 Task: Put to https://trello.com/b/Sd17yud3/knowledge-sharing/butler/card-buttons/new
Action: Mouse moved to (1011, 108)
Screenshot: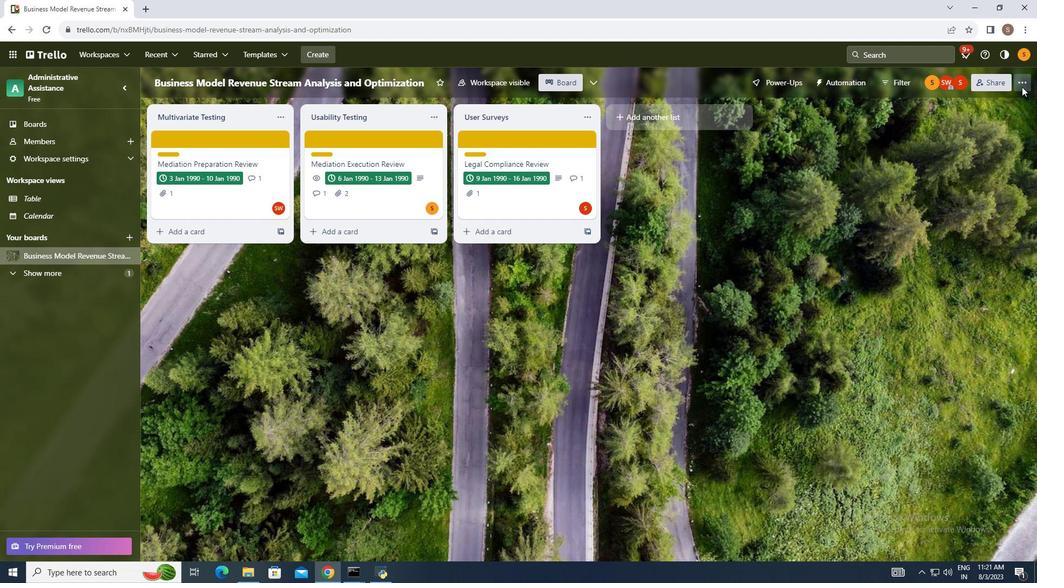 
Action: Mouse pressed left at (1011, 108)
Screenshot: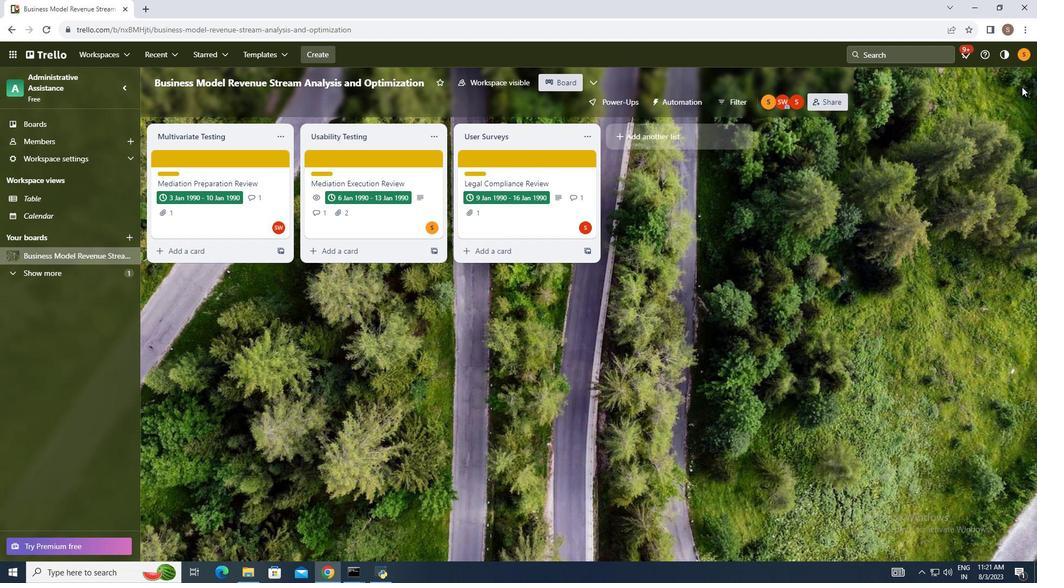 
Action: Mouse moved to (916, 248)
Screenshot: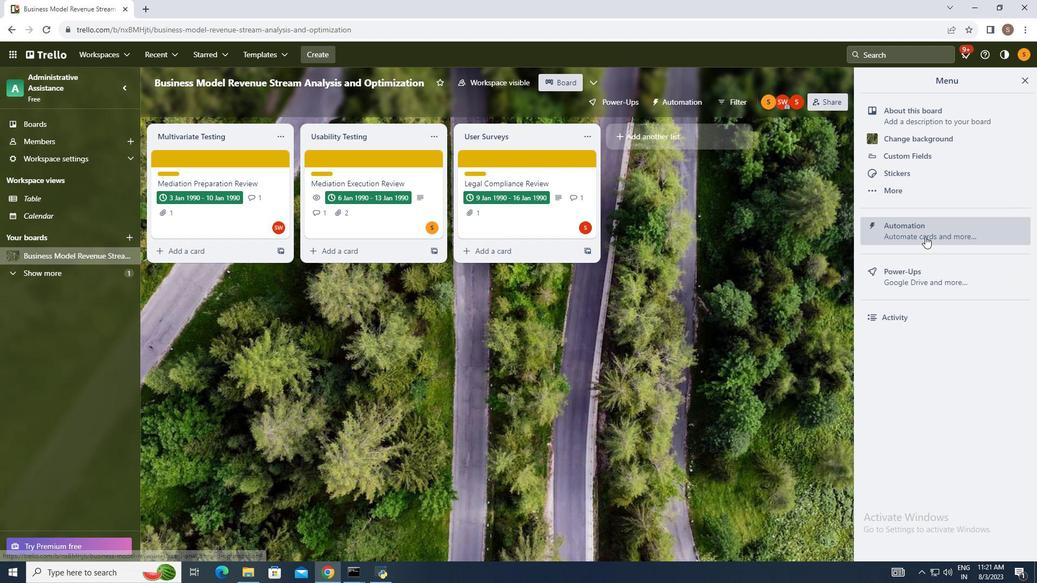 
Action: Mouse pressed left at (916, 248)
Screenshot: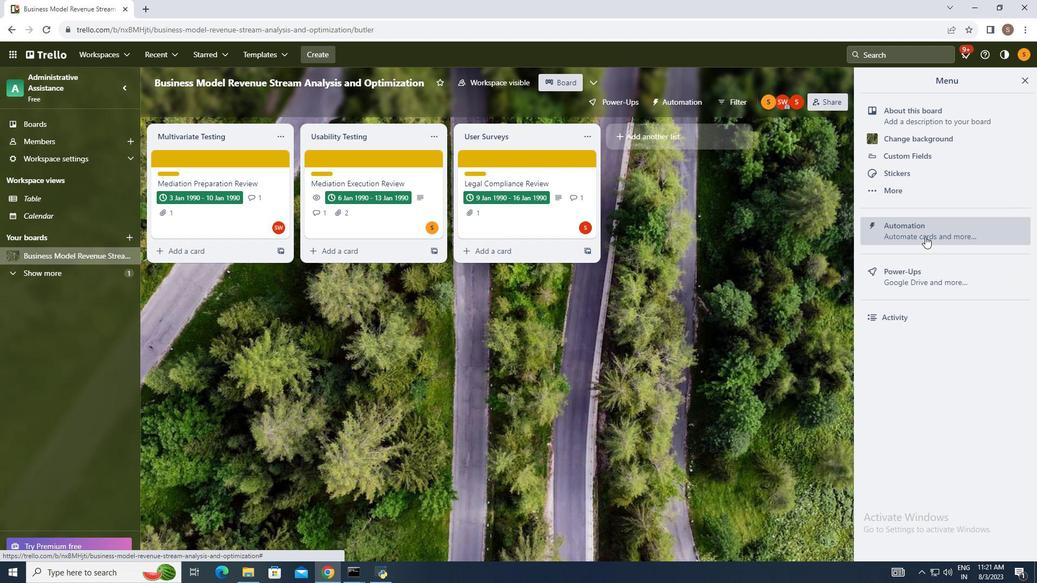 
Action: Mouse moved to (209, 285)
Screenshot: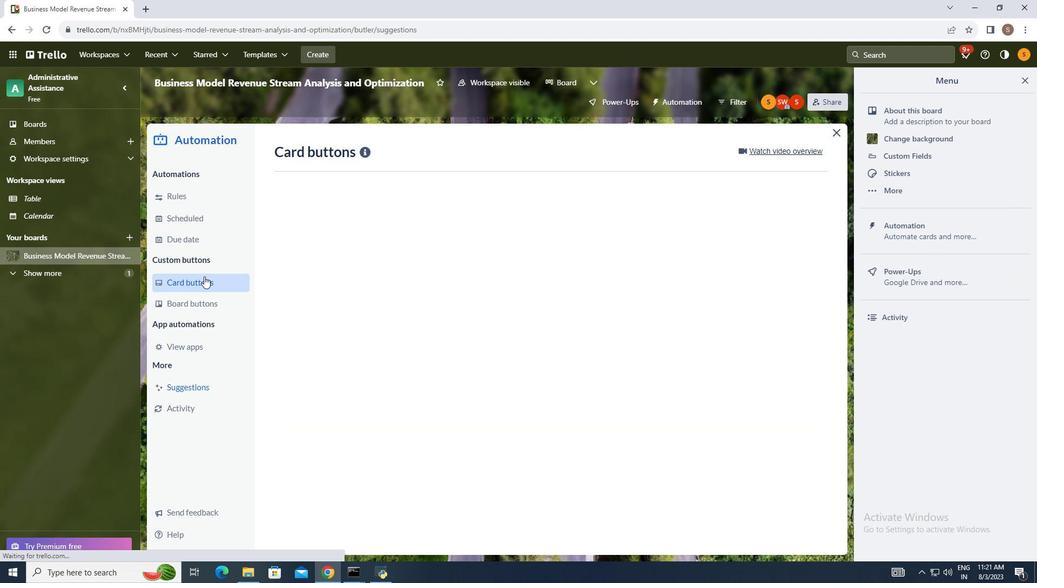 
Action: Mouse pressed left at (209, 285)
Screenshot: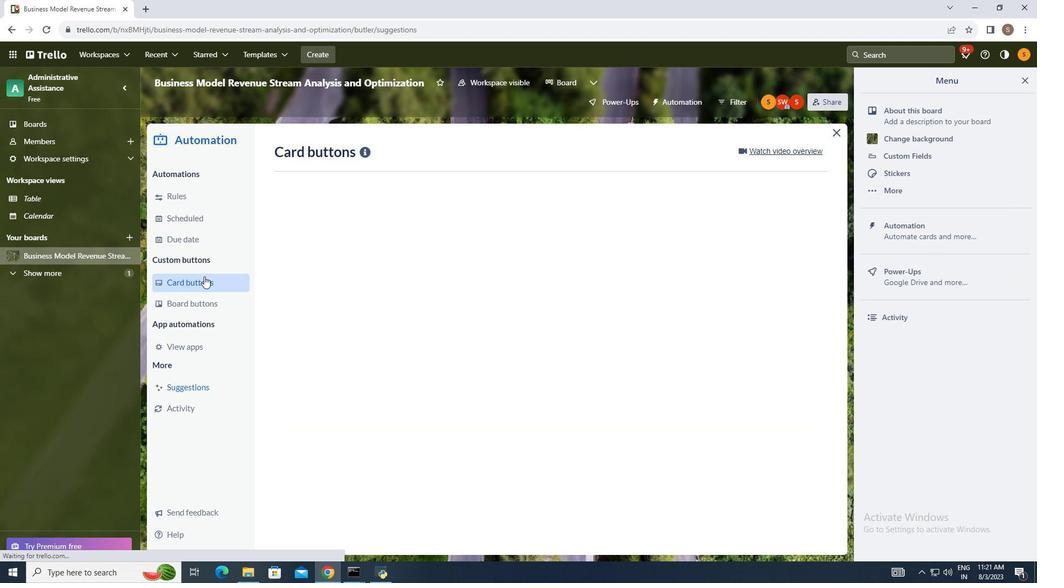 
Action: Mouse moved to (791, 172)
Screenshot: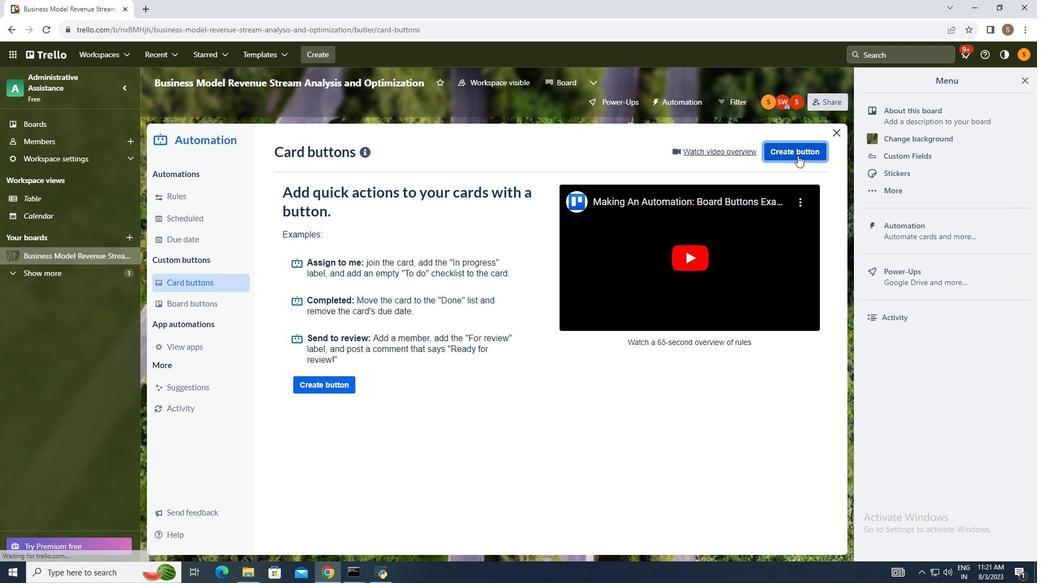 
Action: Mouse pressed left at (791, 172)
Screenshot: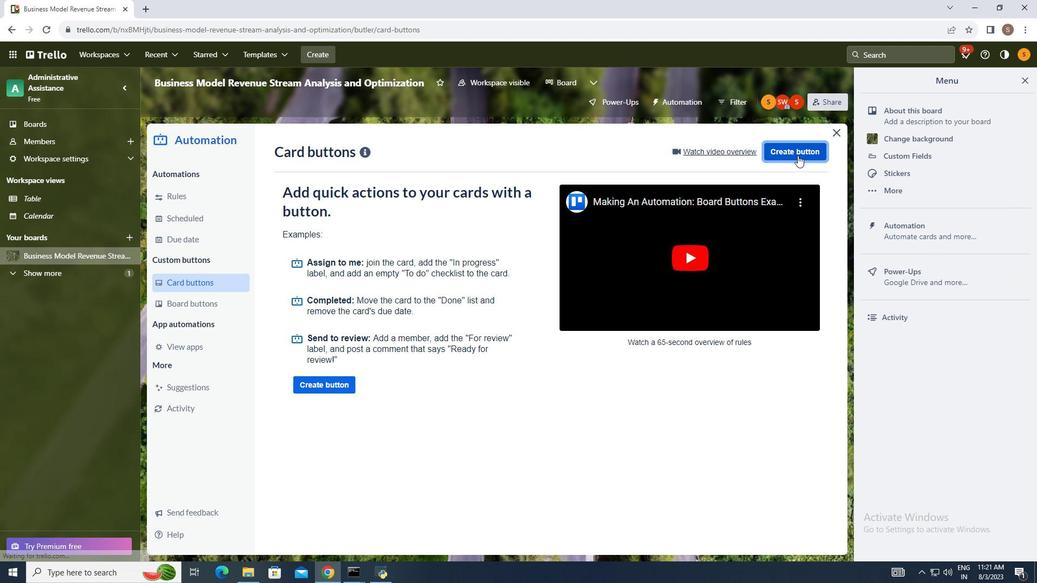 
Action: Mouse moved to (536, 304)
Screenshot: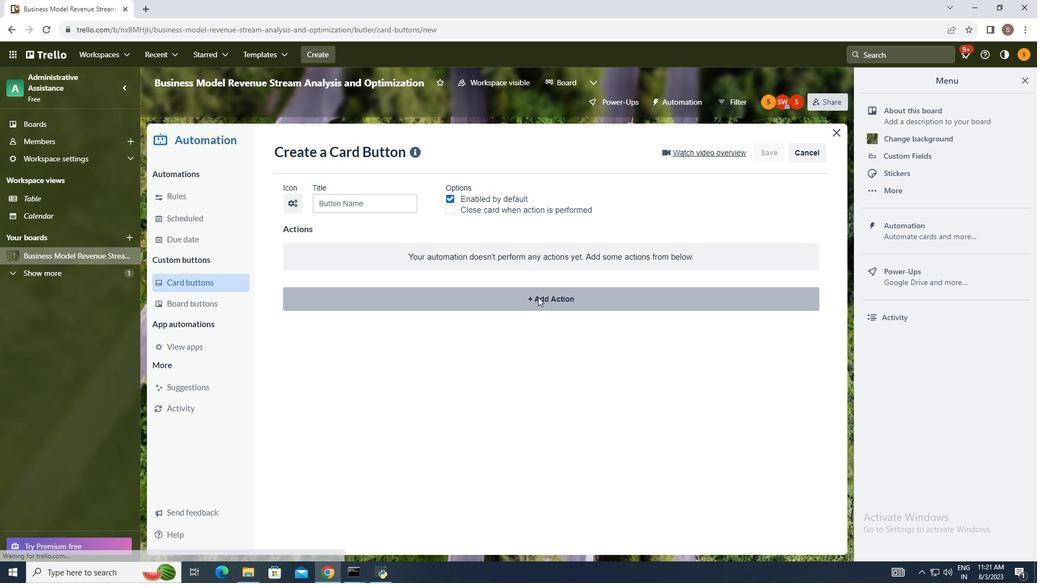 
Action: Mouse pressed left at (536, 304)
Screenshot: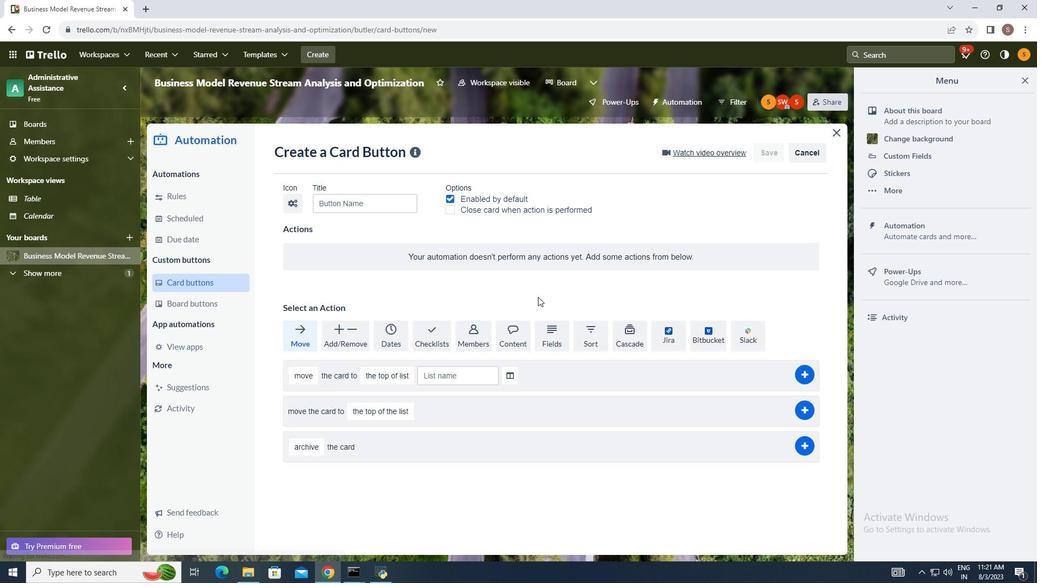 
Action: Mouse moved to (512, 337)
Screenshot: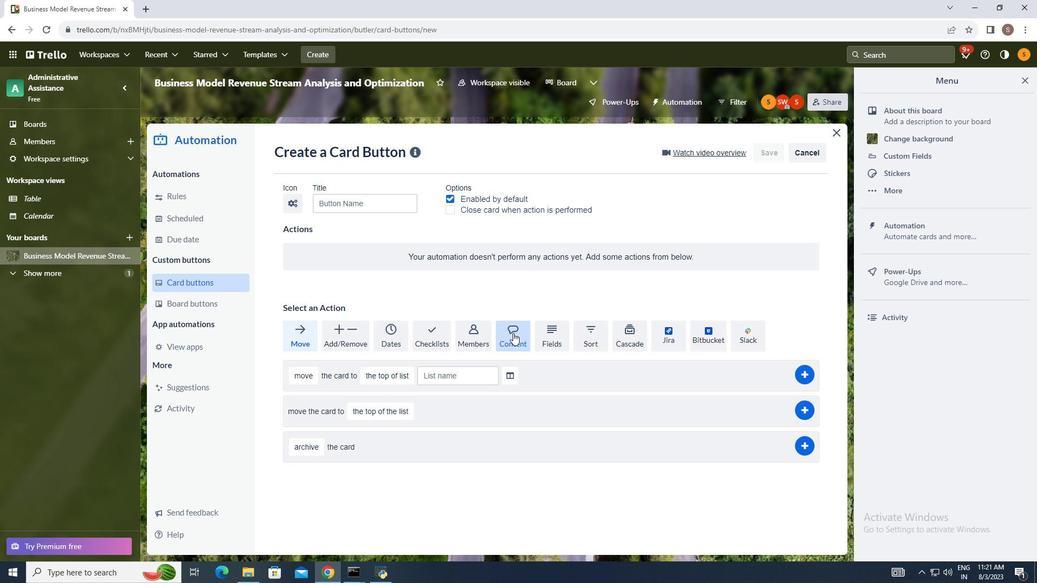 
Action: Mouse pressed left at (512, 337)
Screenshot: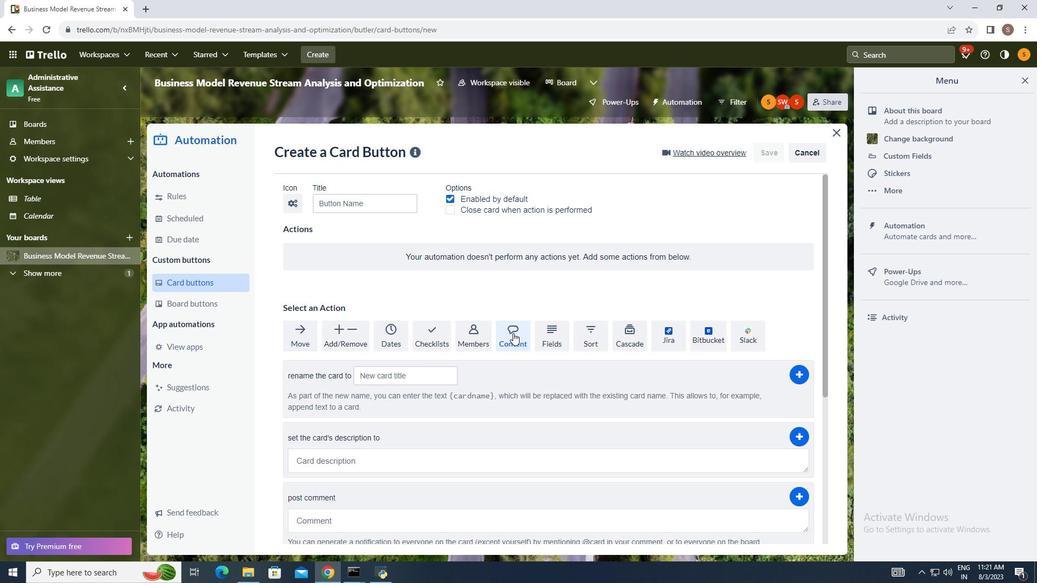 
Action: Mouse moved to (515, 356)
Screenshot: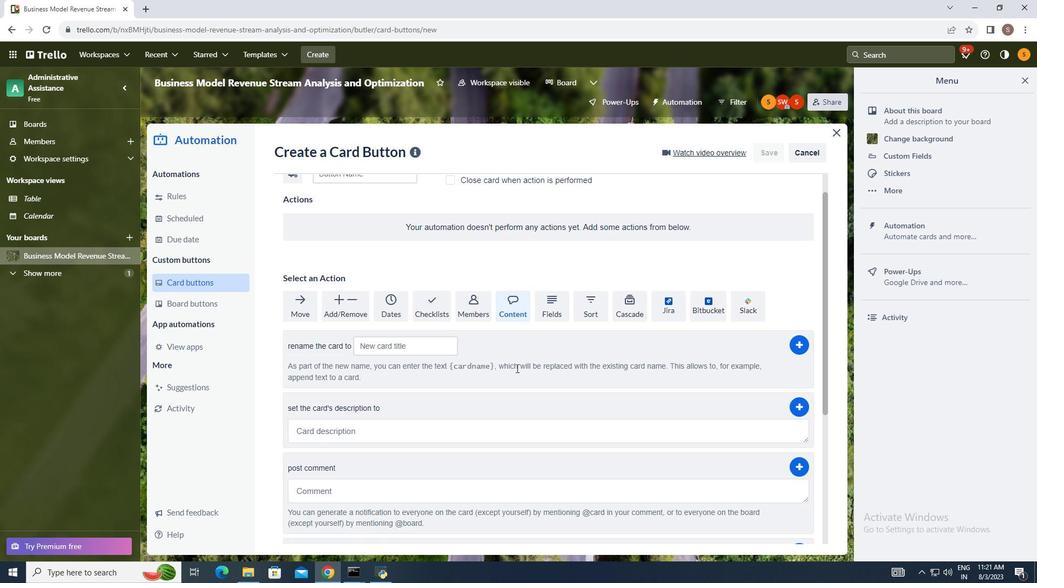 
Action: Mouse scrolled (515, 357) with delta (0, 0)
Screenshot: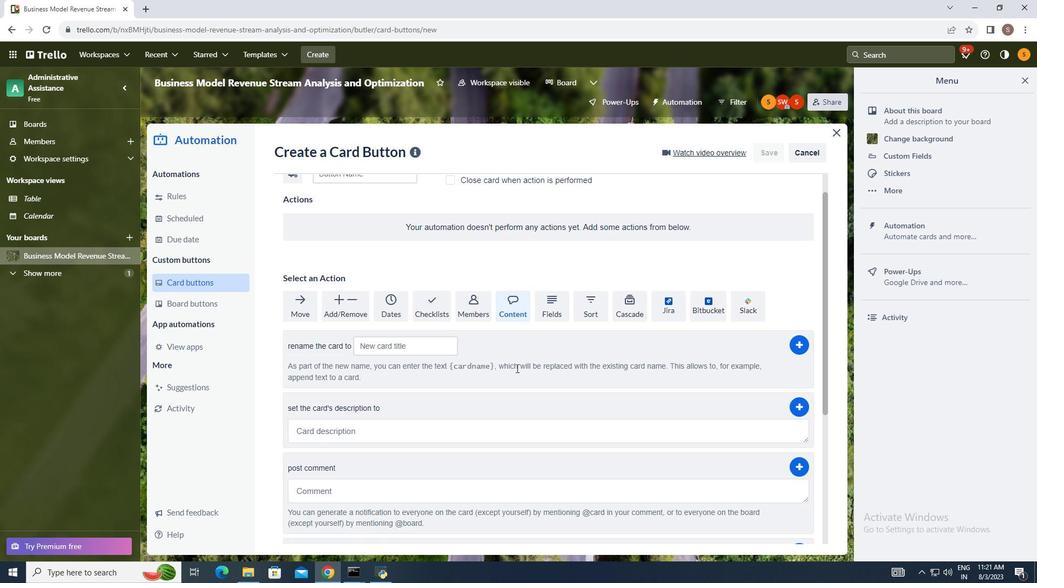 
Action: Mouse moved to (515, 359)
Screenshot: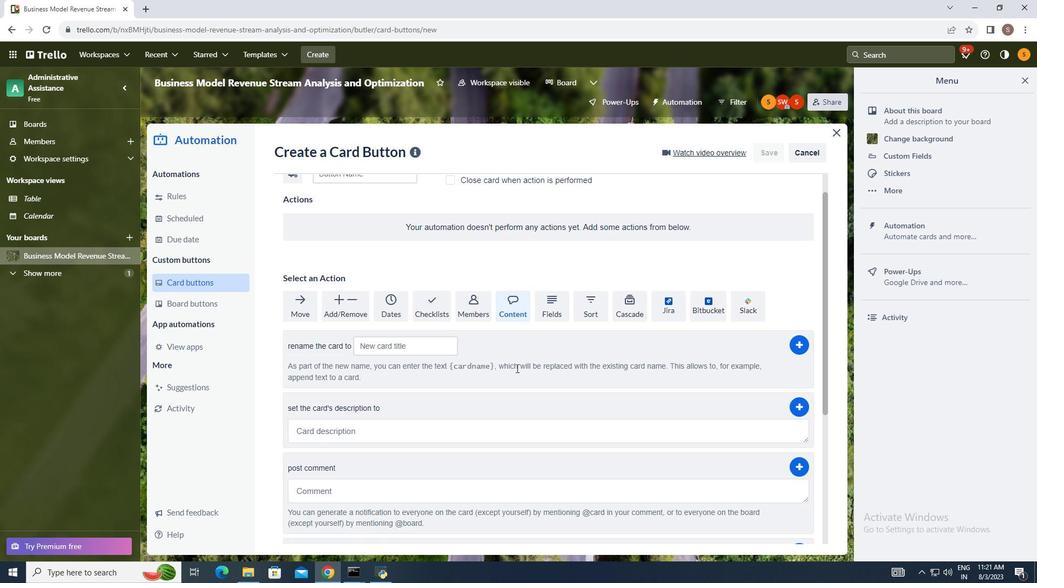
Action: Mouse scrolled (515, 358) with delta (0, 0)
Screenshot: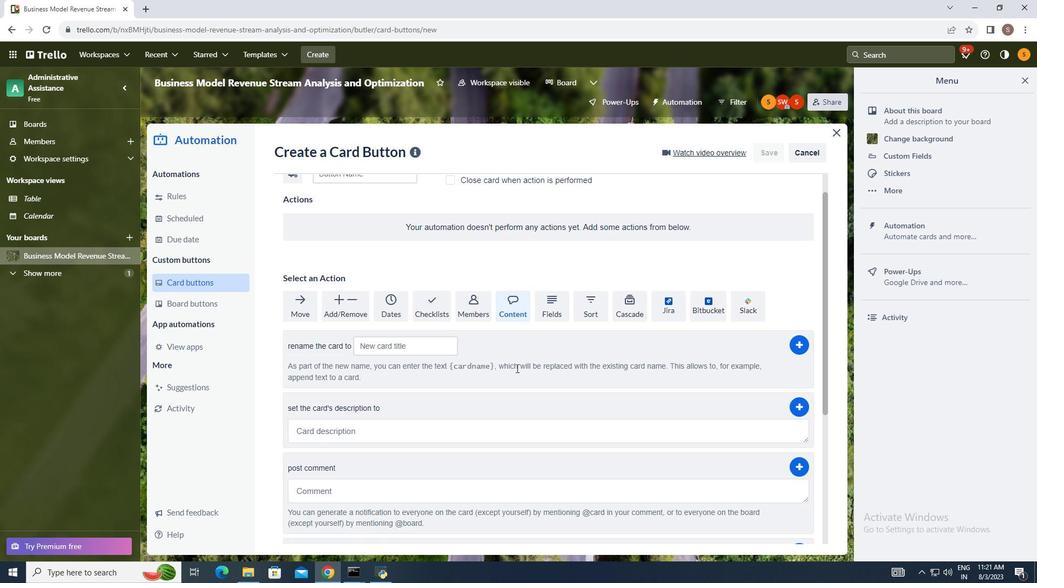 
Action: Mouse moved to (515, 366)
Screenshot: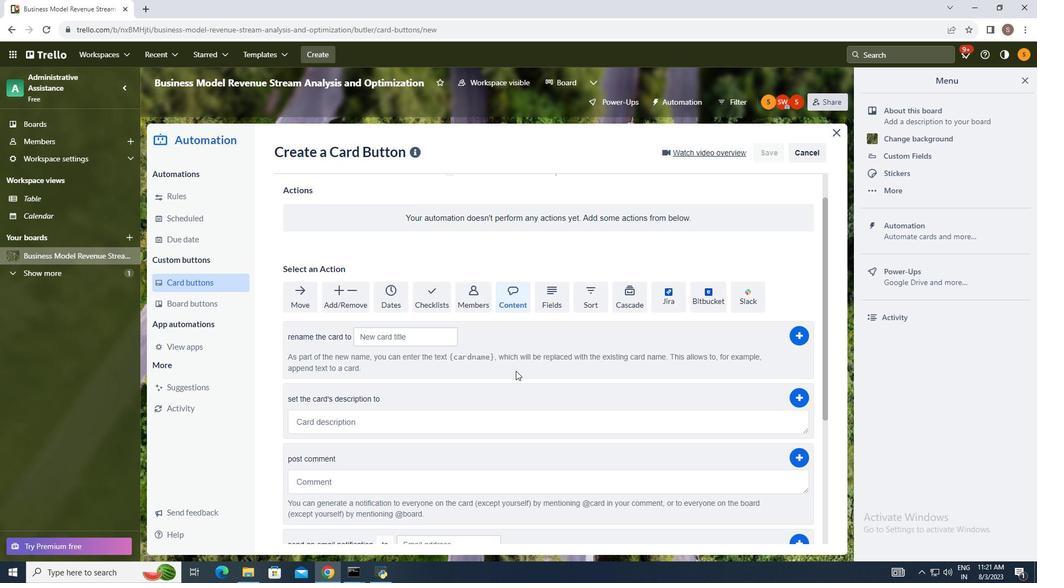 
Action: Mouse scrolled (515, 366) with delta (0, 0)
Screenshot: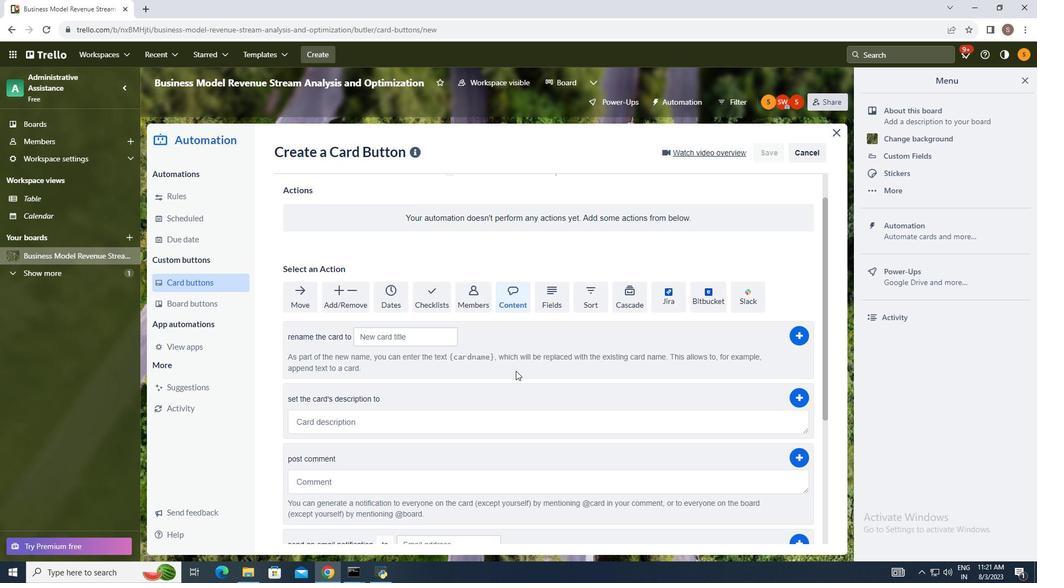 
Action: Mouse moved to (515, 369)
Screenshot: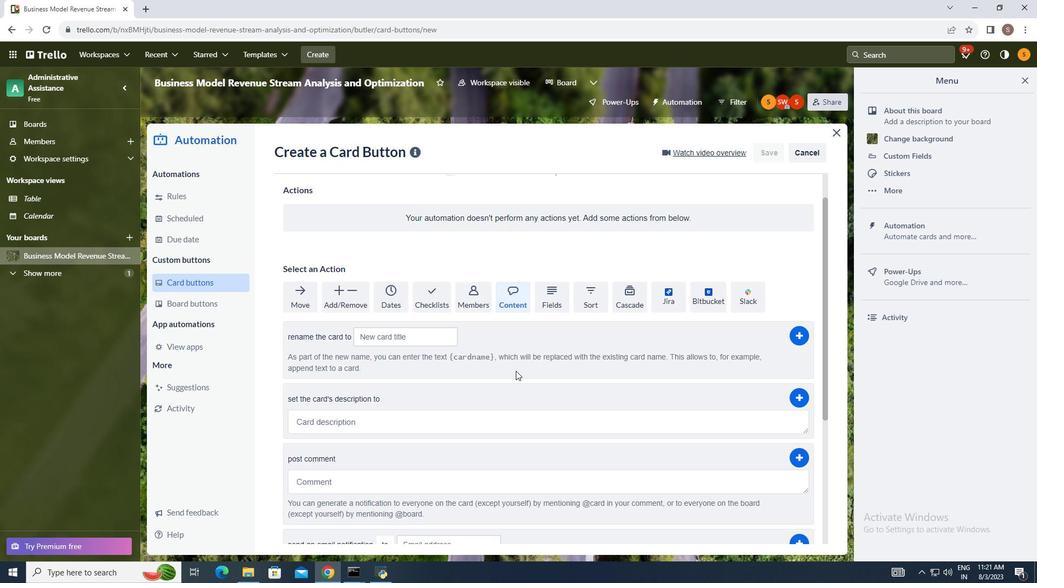 
Action: Mouse scrolled (515, 369) with delta (0, 0)
Screenshot: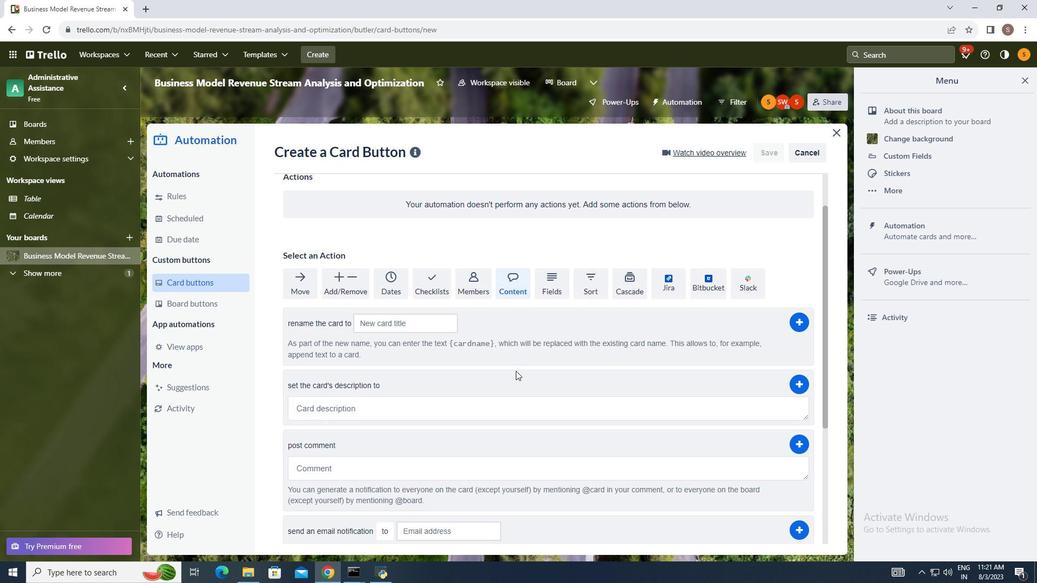 
Action: Mouse moved to (512, 383)
Screenshot: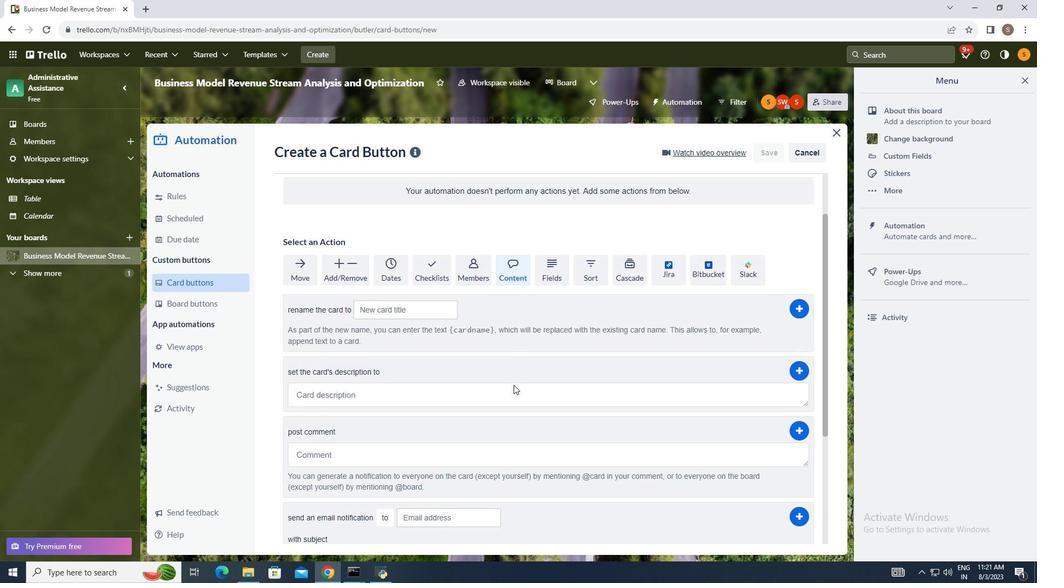 
Action: Mouse scrolled (512, 383) with delta (0, 0)
Screenshot: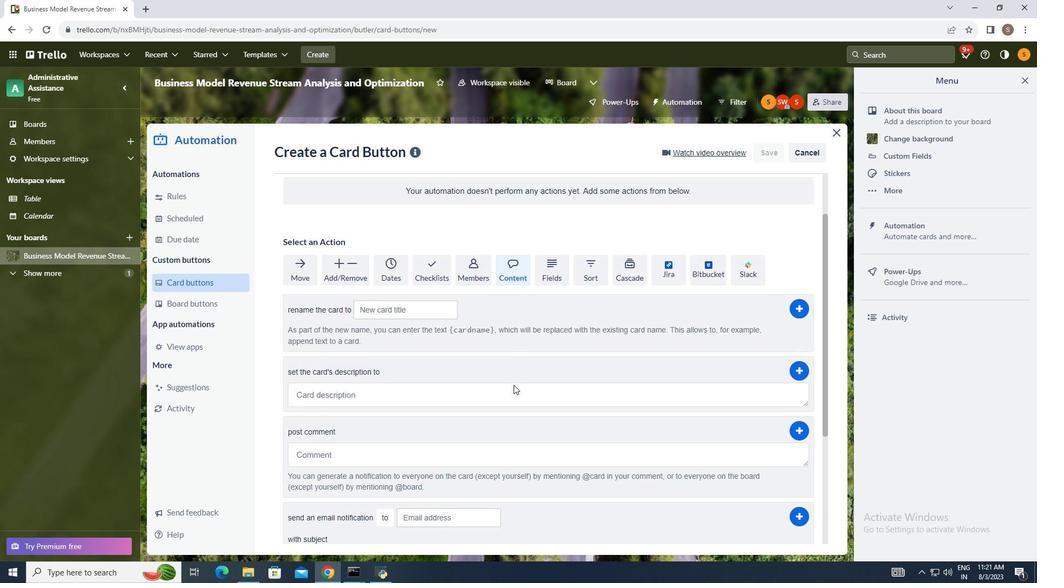 
Action: Mouse moved to (512, 384)
Screenshot: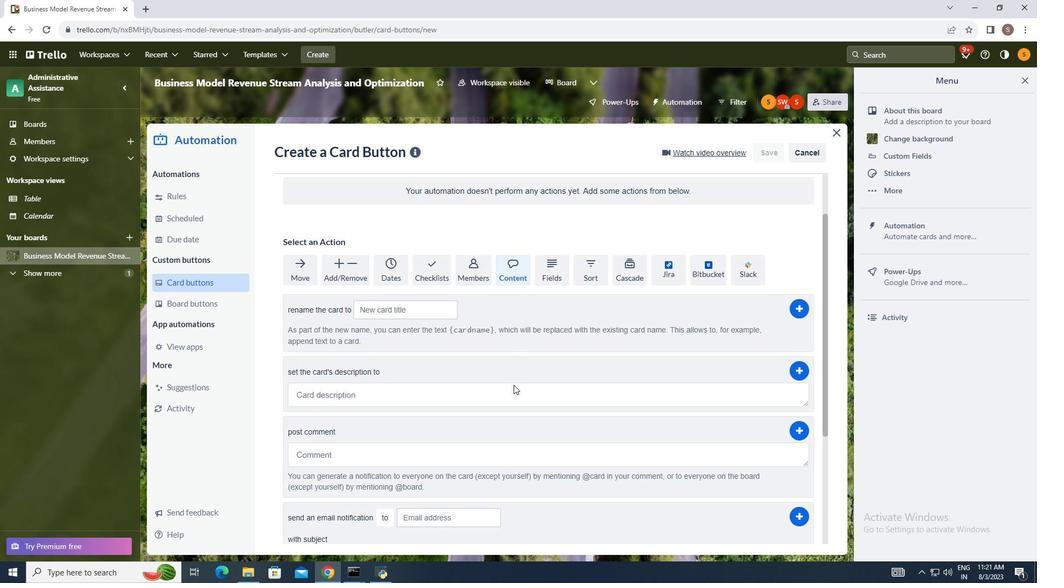 
Action: Mouse scrolled (512, 383) with delta (0, 0)
Screenshot: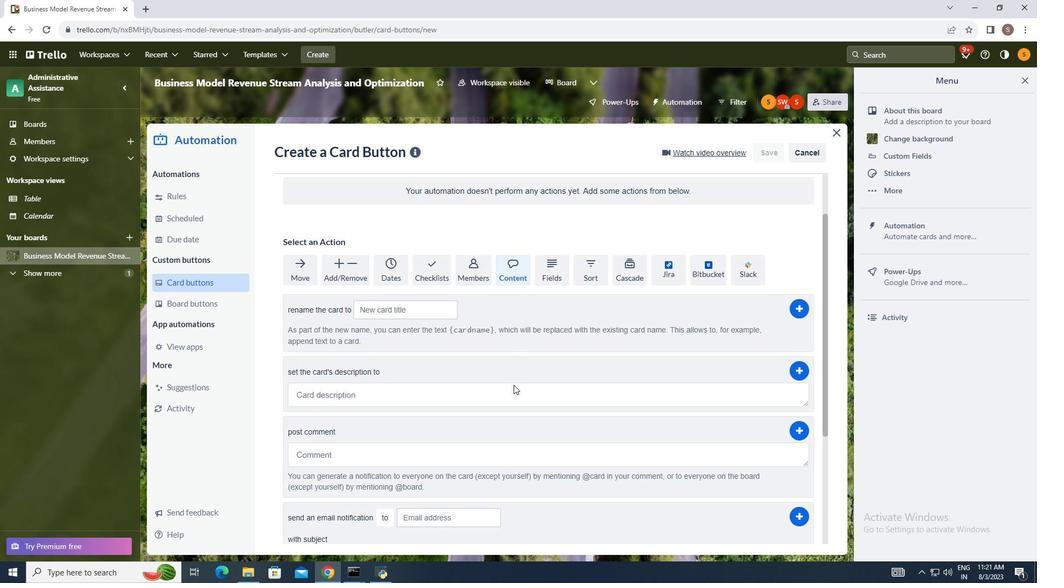 
Action: Mouse moved to (512, 386)
Screenshot: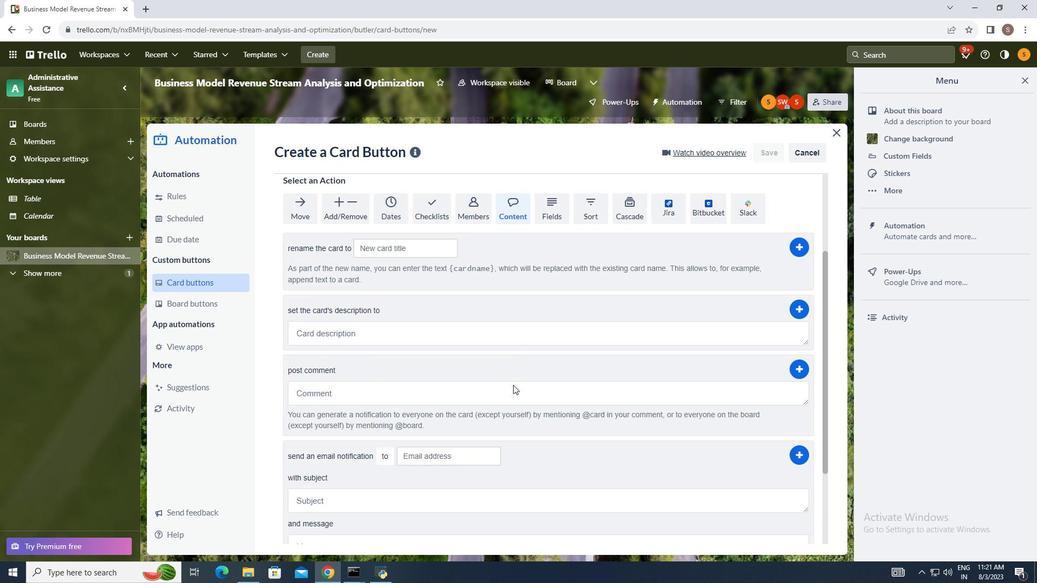 
Action: Mouse scrolled (512, 385) with delta (0, 0)
Screenshot: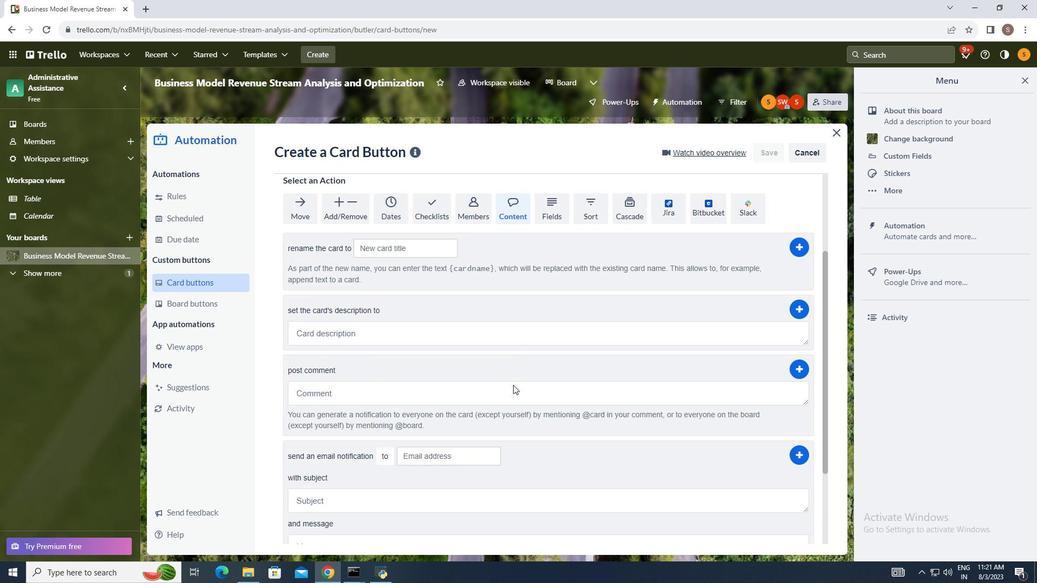 
Action: Mouse scrolled (512, 385) with delta (0, 0)
Screenshot: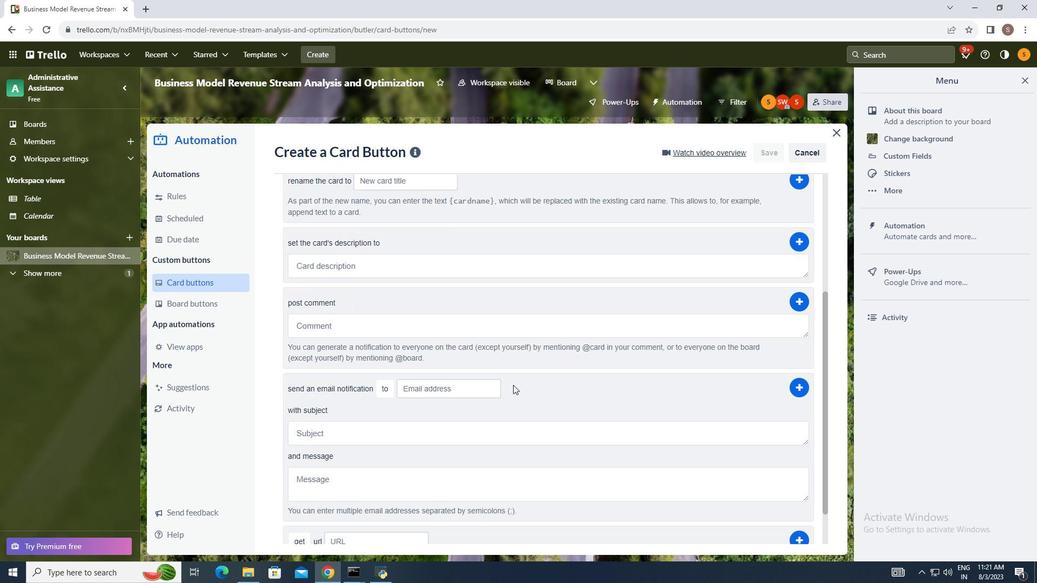 
Action: Mouse scrolled (512, 385) with delta (0, 0)
Screenshot: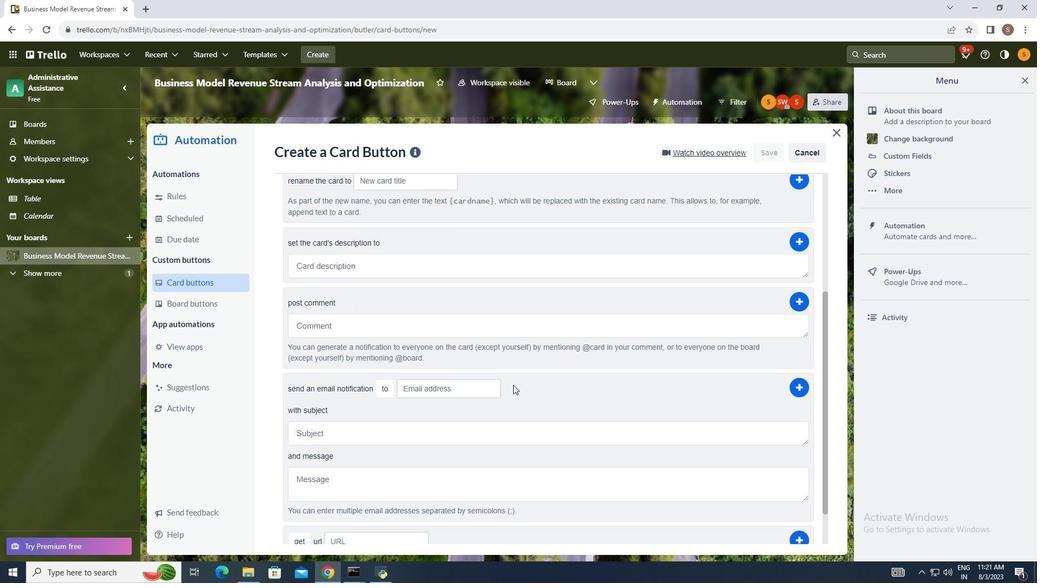 
Action: Mouse moved to (517, 384)
Screenshot: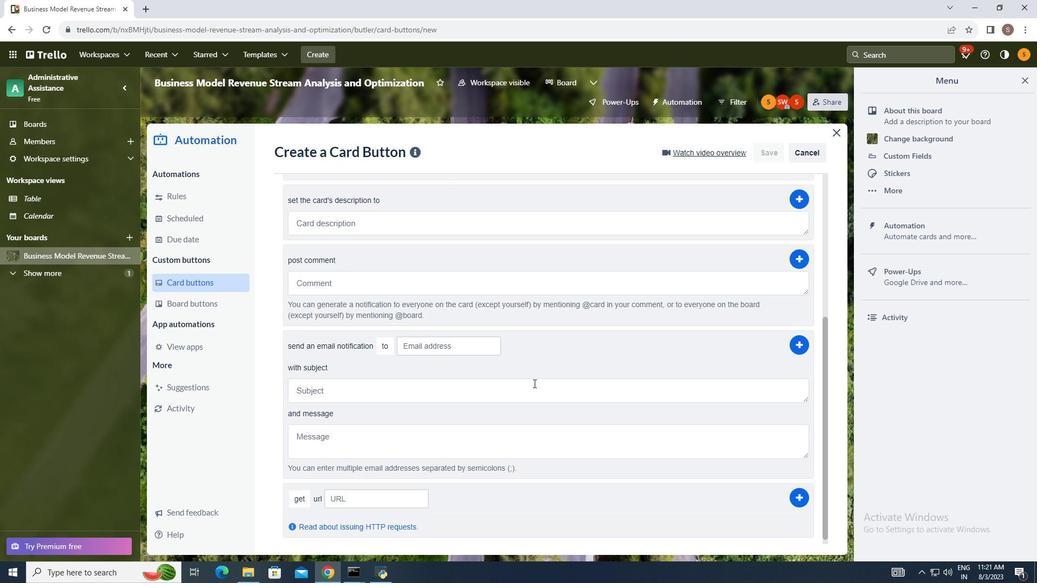 
Action: Mouse scrolled (517, 383) with delta (0, 0)
Screenshot: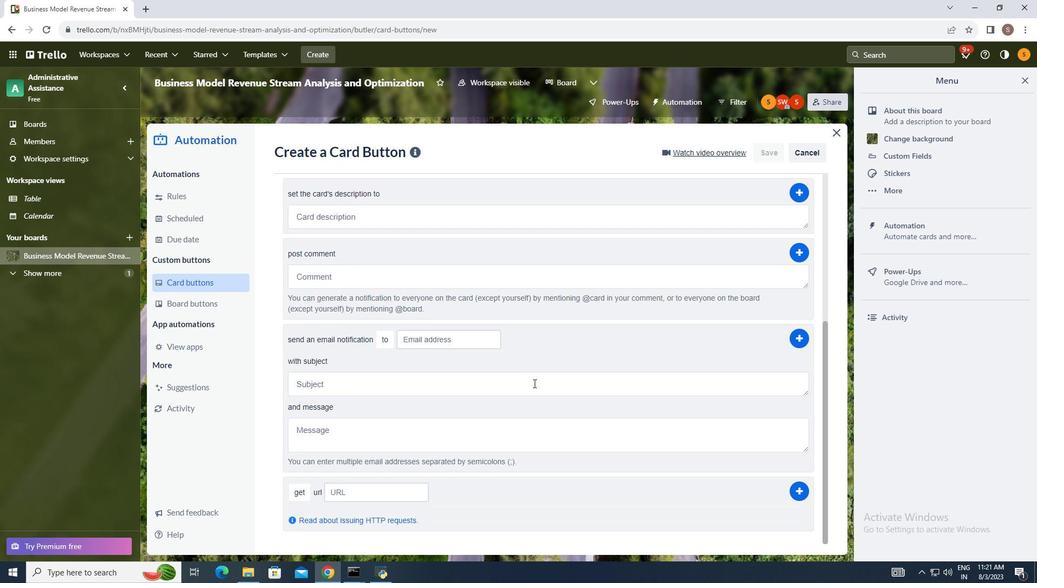 
Action: Mouse moved to (519, 386)
Screenshot: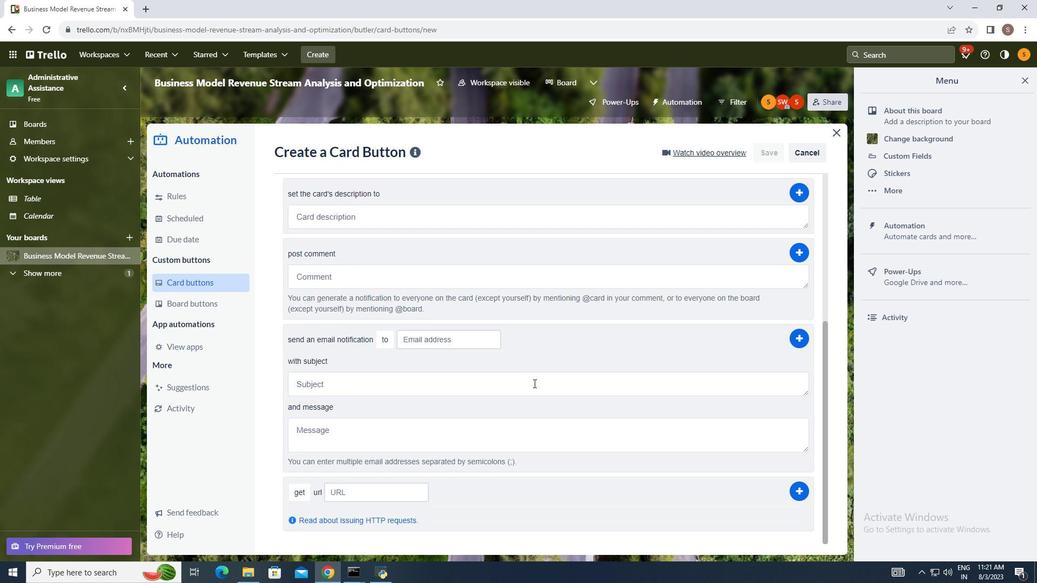 
Action: Mouse scrolled (519, 386) with delta (0, 0)
Screenshot: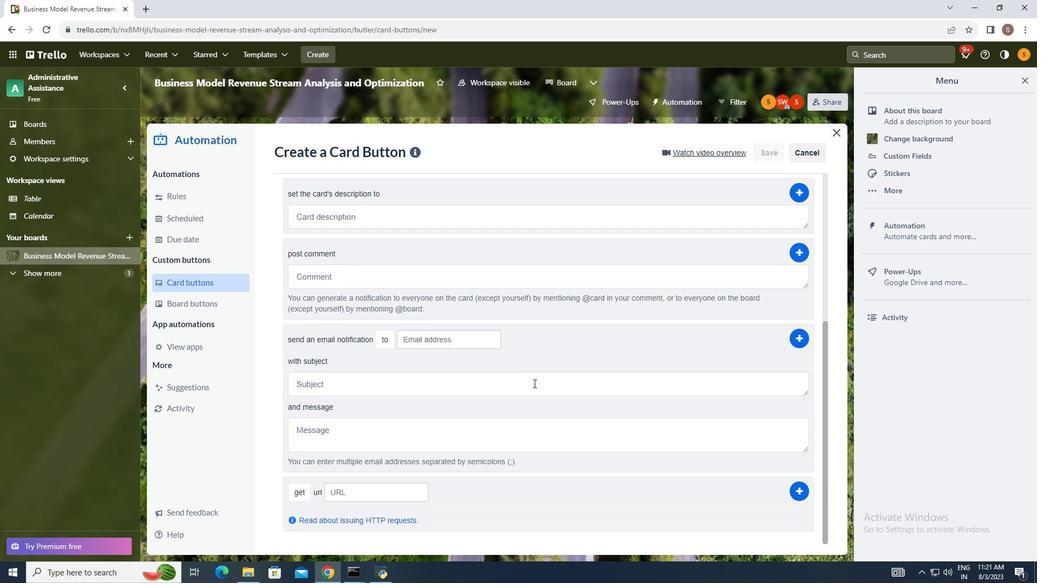 
Action: Mouse moved to (532, 385)
Screenshot: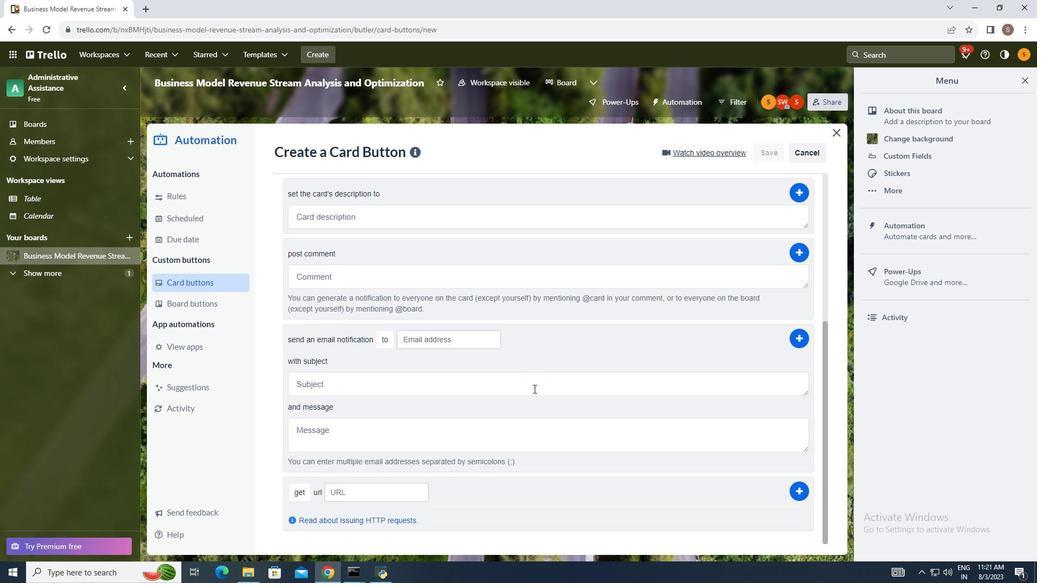
Action: Mouse scrolled (532, 385) with delta (0, 0)
Screenshot: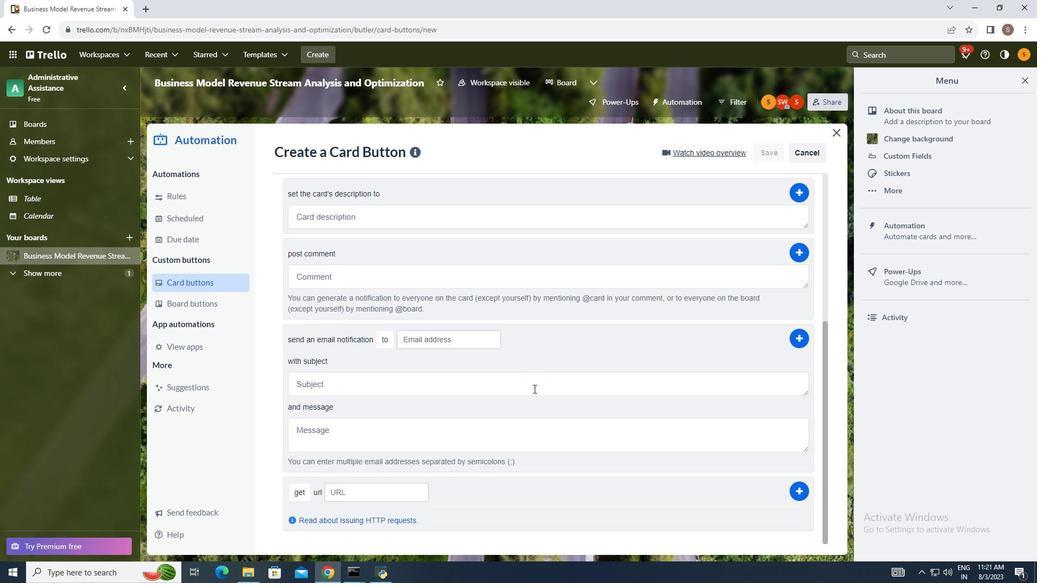 
Action: Mouse moved to (308, 487)
Screenshot: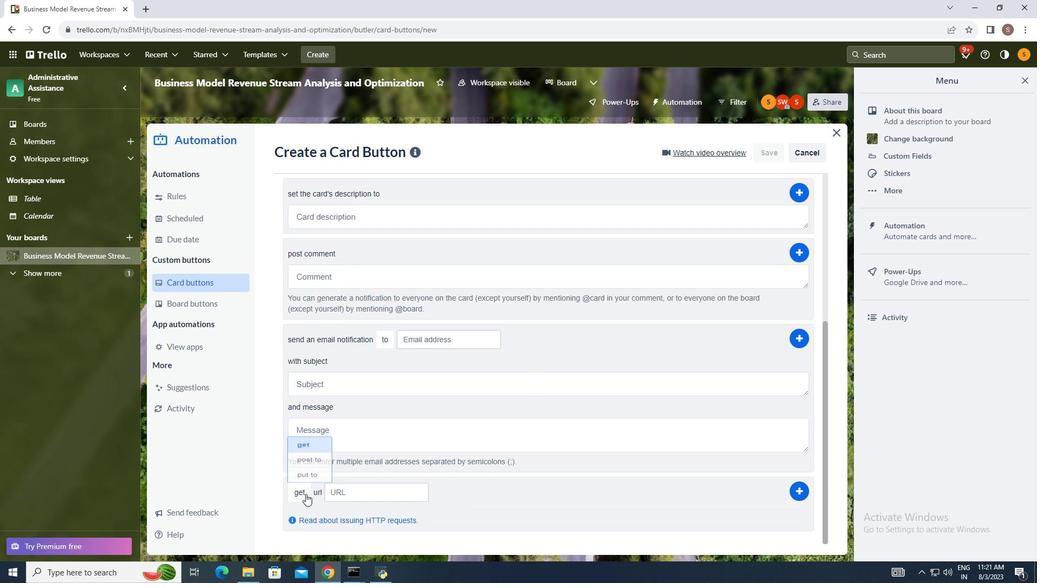 
Action: Mouse pressed left at (308, 487)
Screenshot: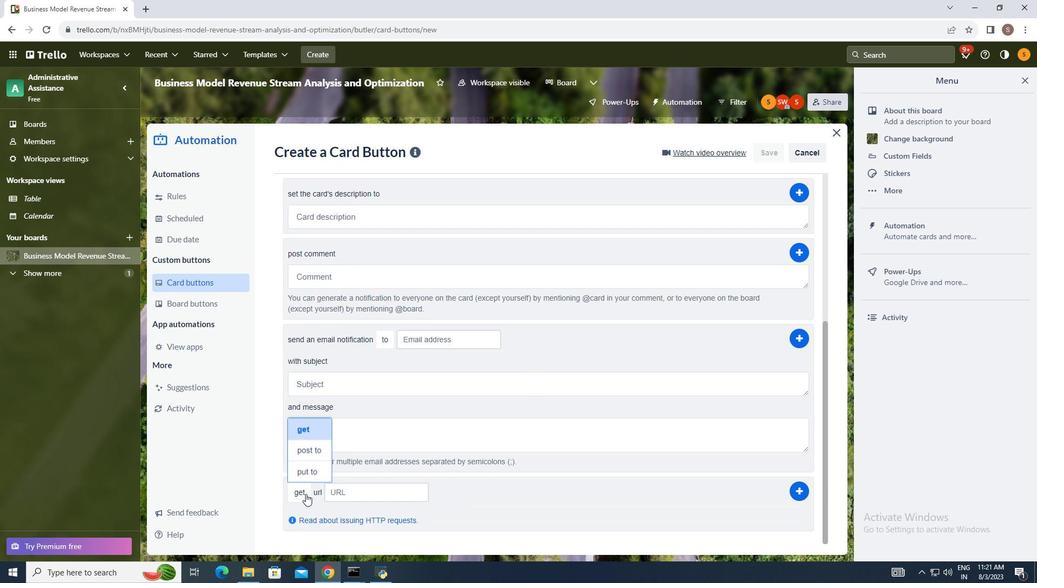 
Action: Mouse moved to (305, 466)
Screenshot: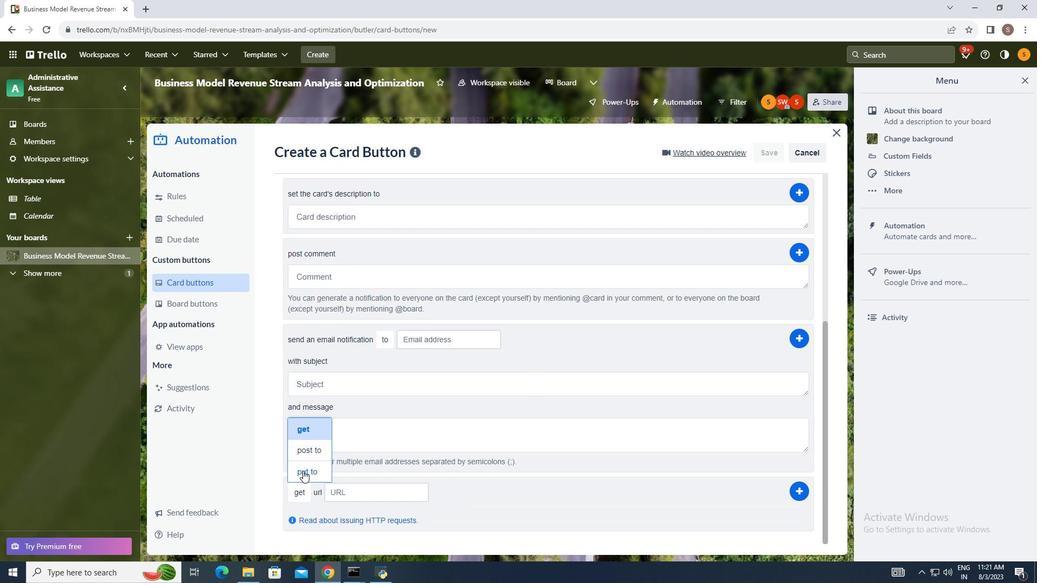 
Action: Mouse pressed left at (305, 466)
Screenshot: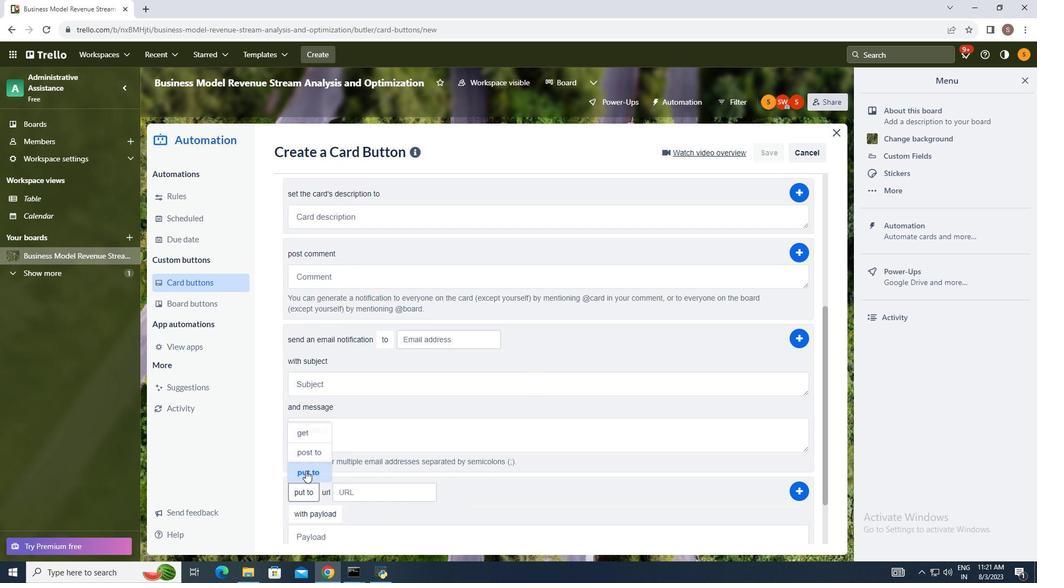 
Action: Mouse moved to (354, 487)
Screenshot: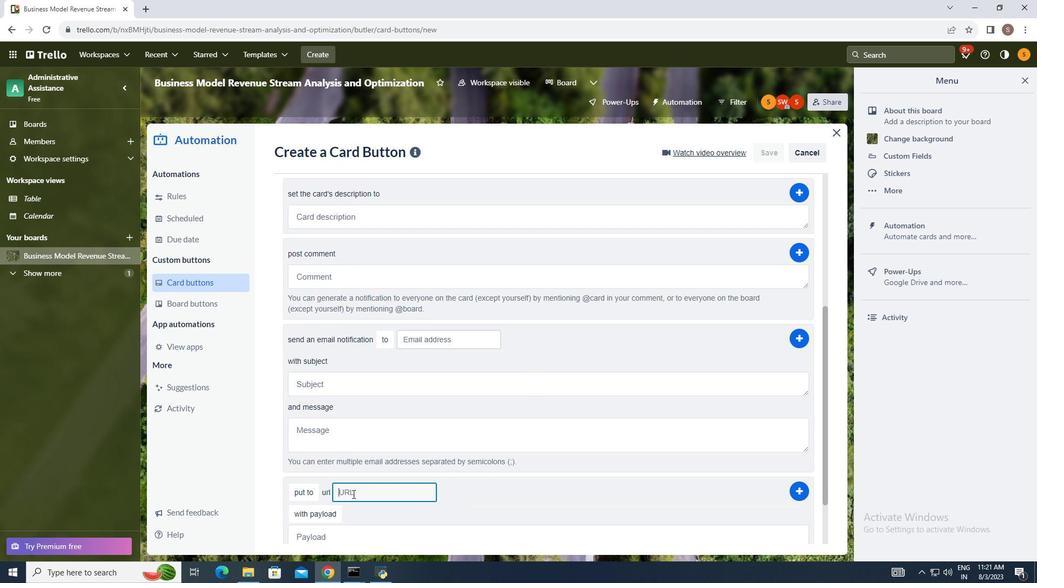 
Action: Mouse pressed left at (354, 487)
Screenshot: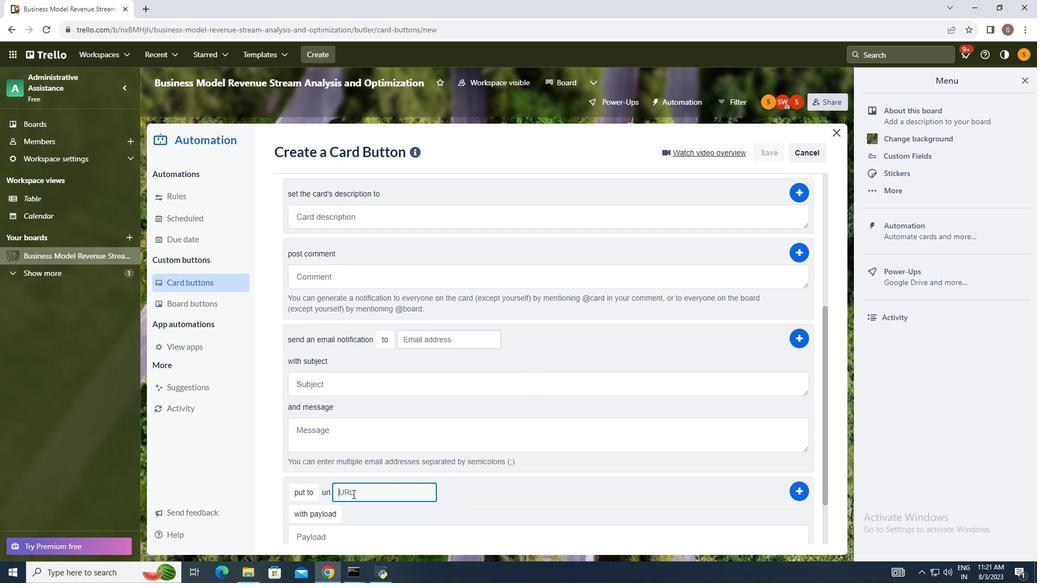 
Action: Mouse moved to (538, 463)
Screenshot: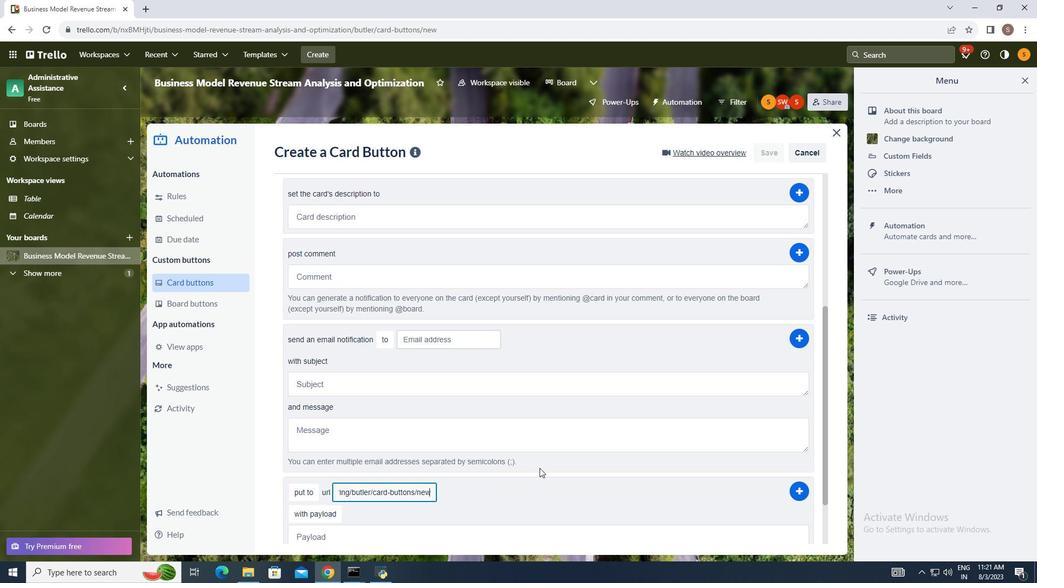 
Action: Key pressed ctrl+V
Screenshot: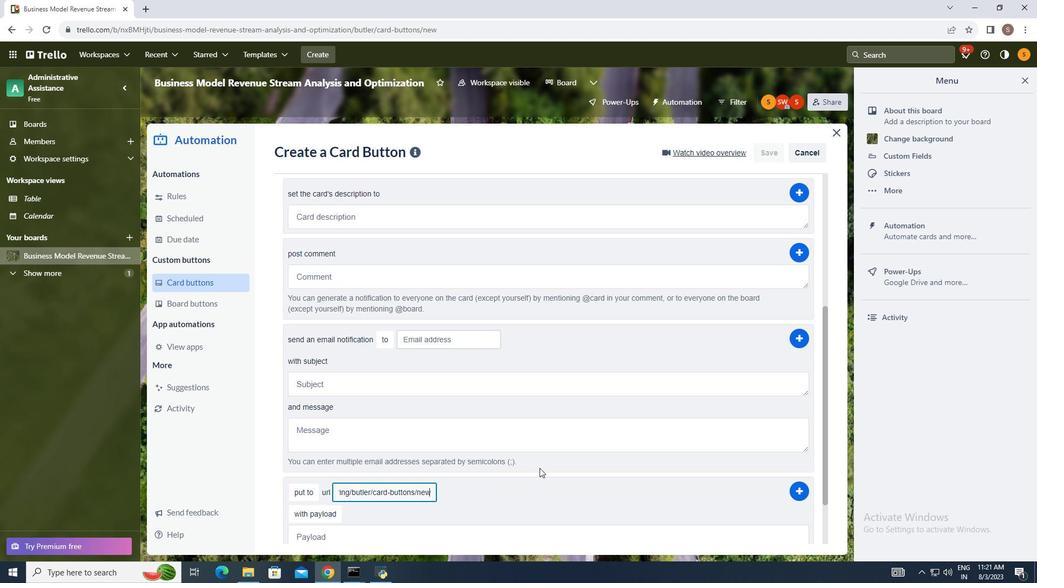 
Action: Mouse moved to (791, 485)
Screenshot: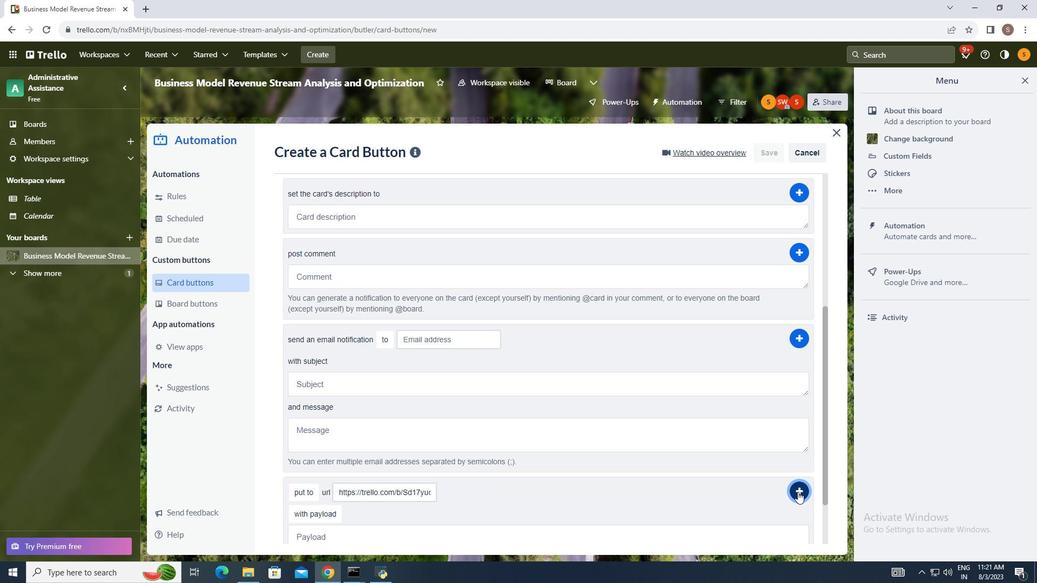 
Action: Mouse pressed left at (791, 485)
Screenshot: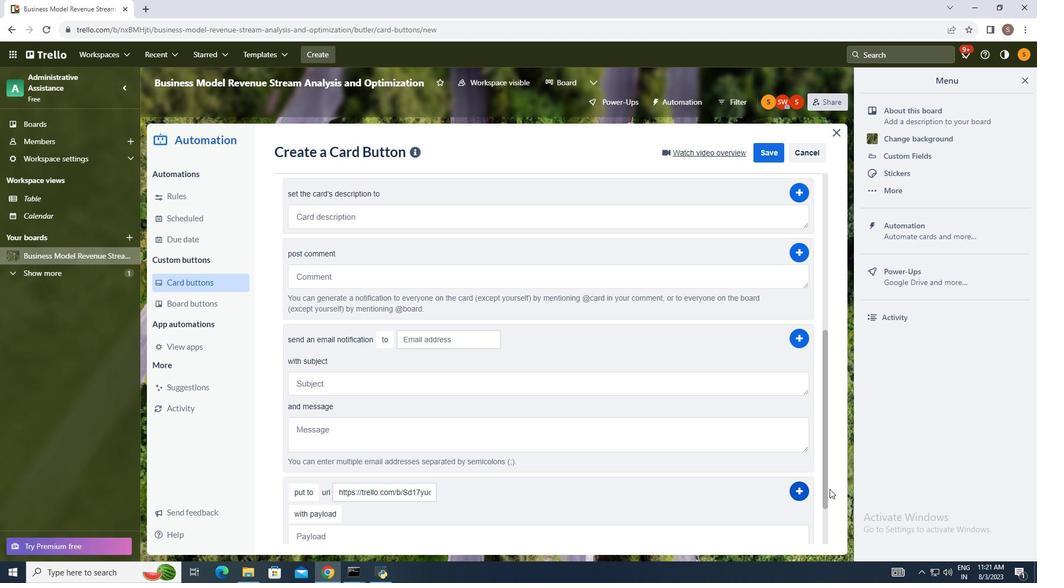 
Action: Mouse moved to (939, 383)
Screenshot: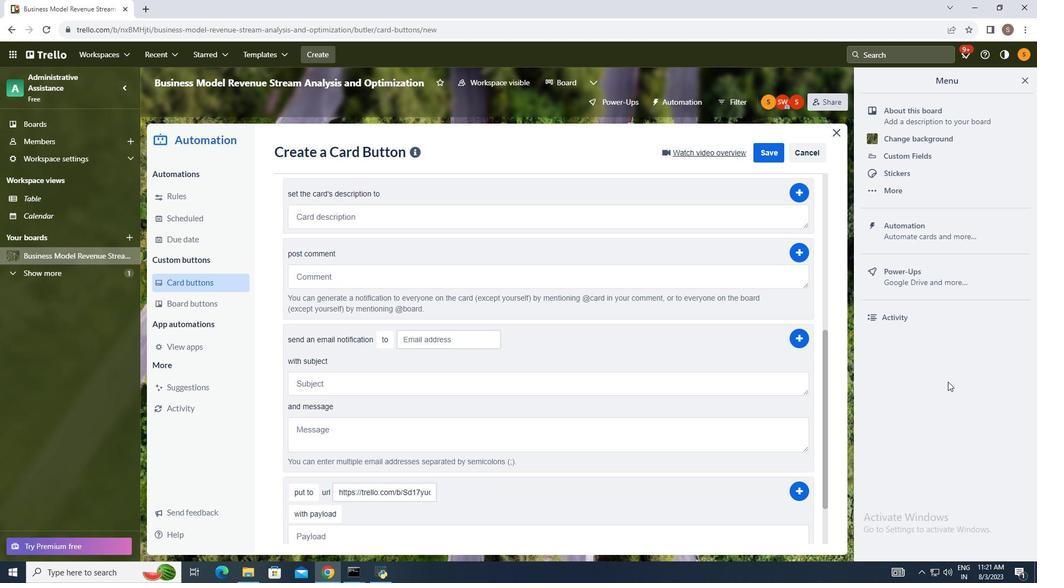 
